 Task: Create a due date automation trigger when advanced on, on the wednesday before a card is due add dates without an incomplete due date at 11:00 AM.
Action: Mouse moved to (1136, 79)
Screenshot: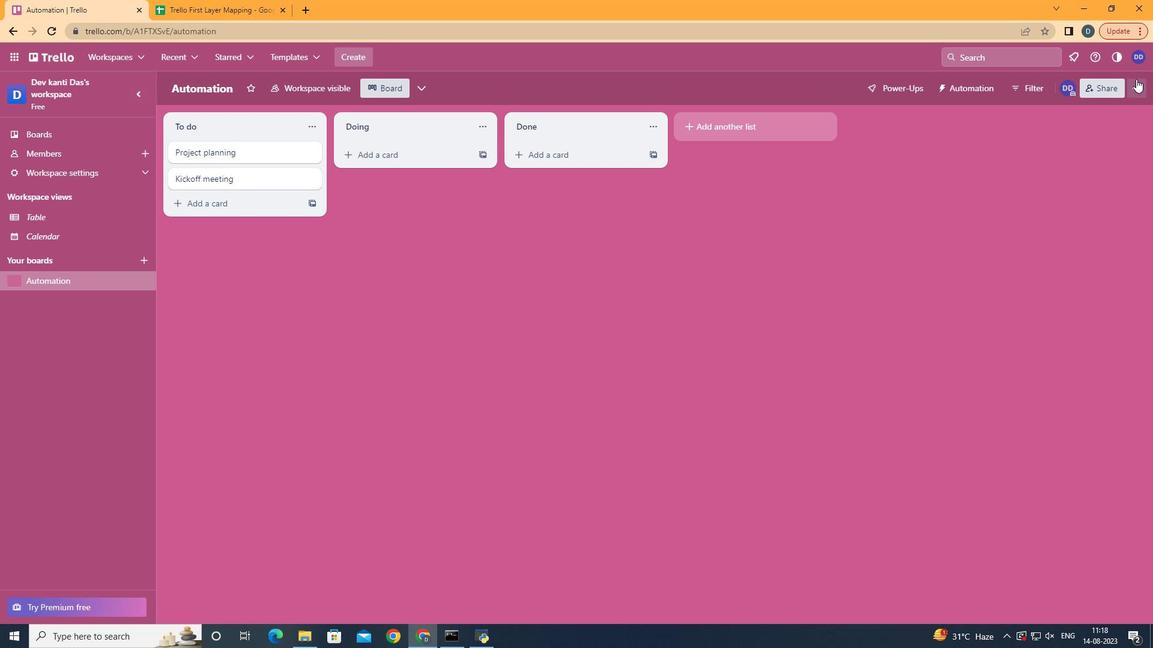 
Action: Mouse pressed left at (1136, 79)
Screenshot: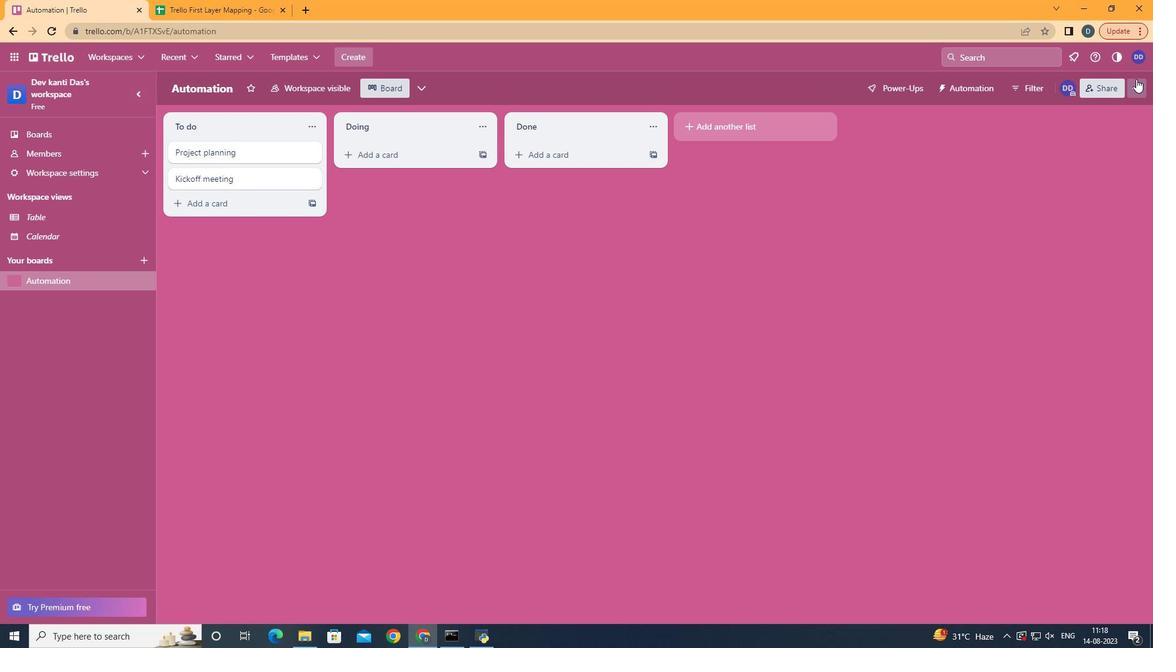 
Action: Mouse moved to (1077, 250)
Screenshot: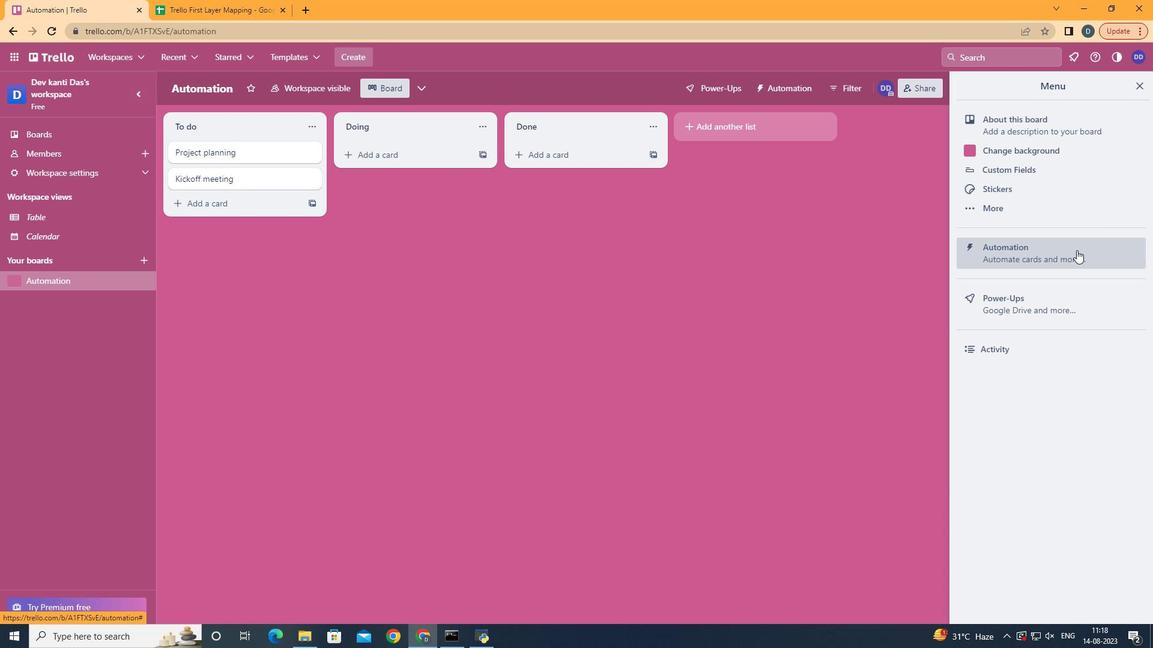 
Action: Mouse pressed left at (1077, 250)
Screenshot: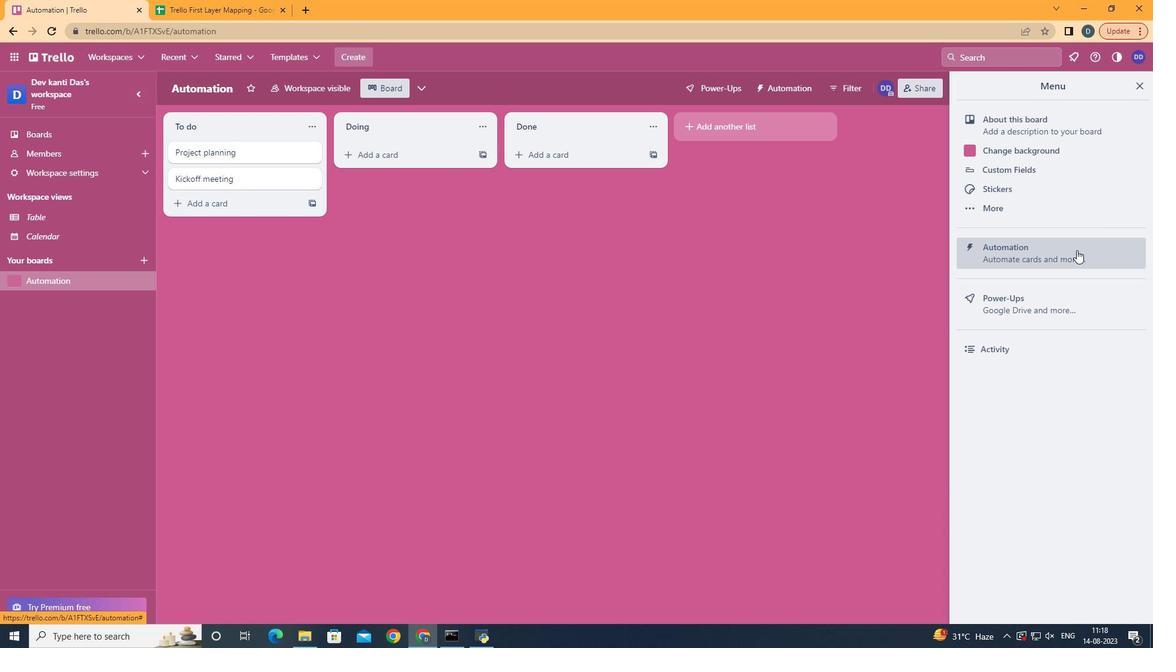 
Action: Mouse moved to (195, 239)
Screenshot: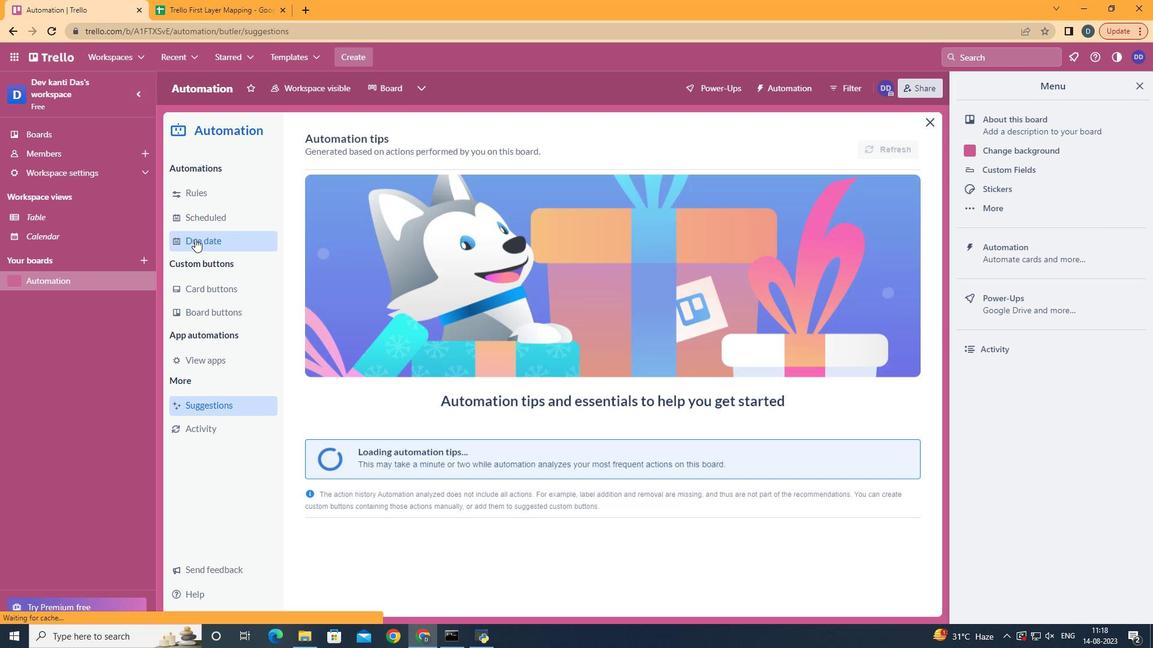 
Action: Mouse pressed left at (195, 239)
Screenshot: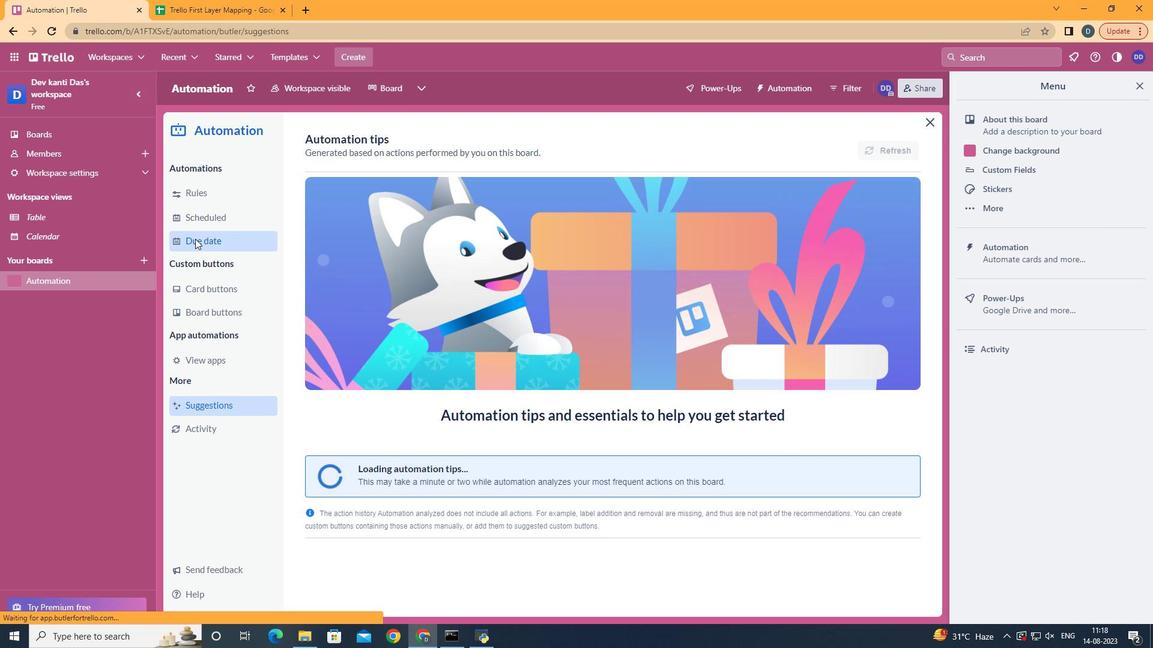 
Action: Mouse moved to (840, 147)
Screenshot: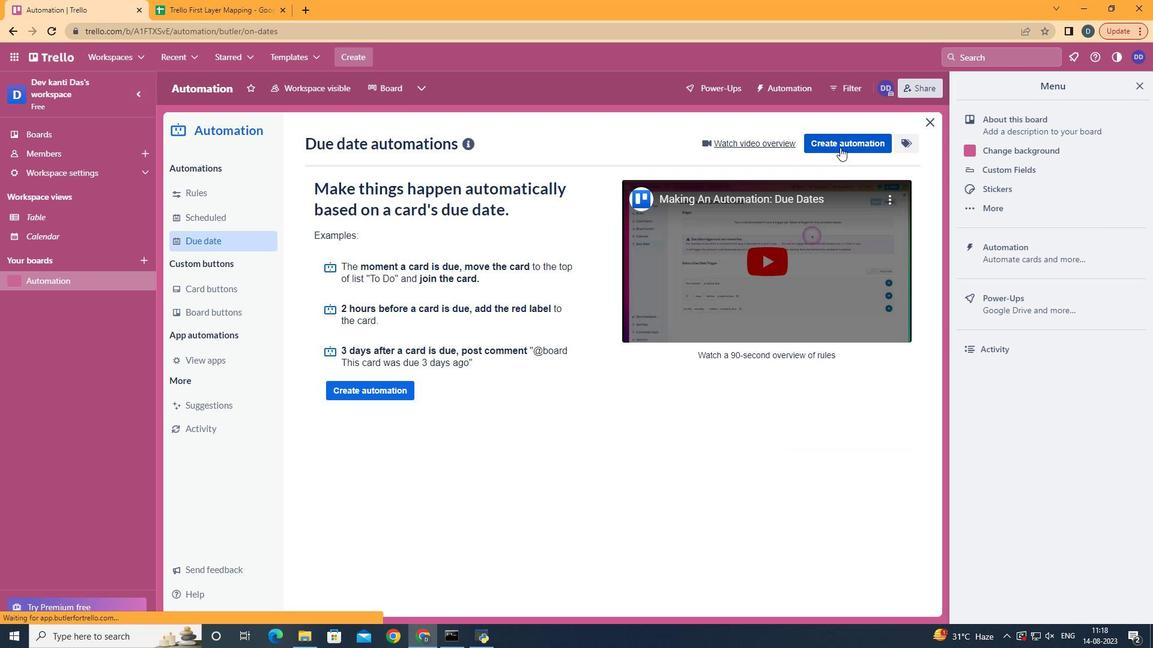 
Action: Mouse pressed left at (840, 147)
Screenshot: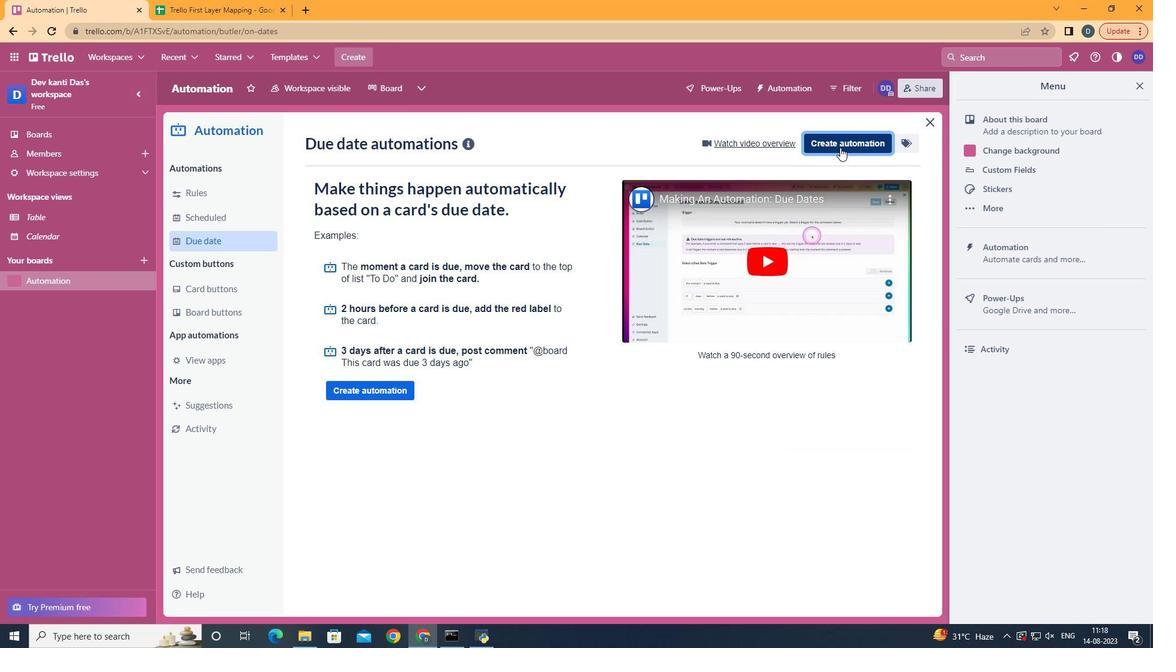 
Action: Mouse moved to (636, 269)
Screenshot: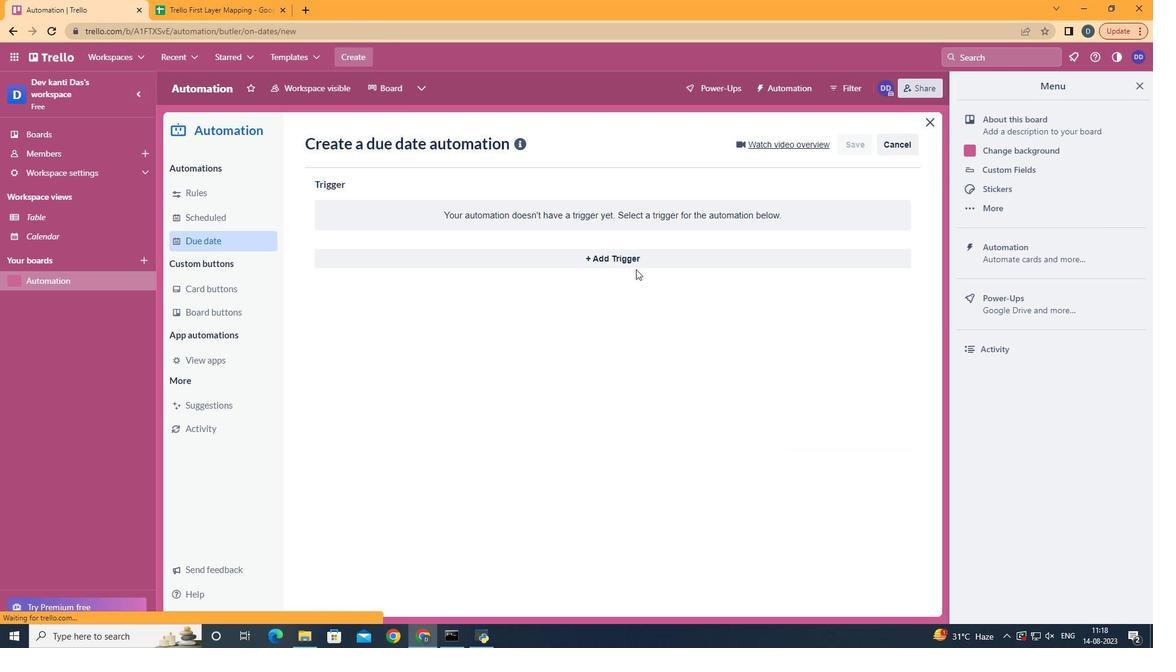 
Action: Mouse pressed left at (636, 269)
Screenshot: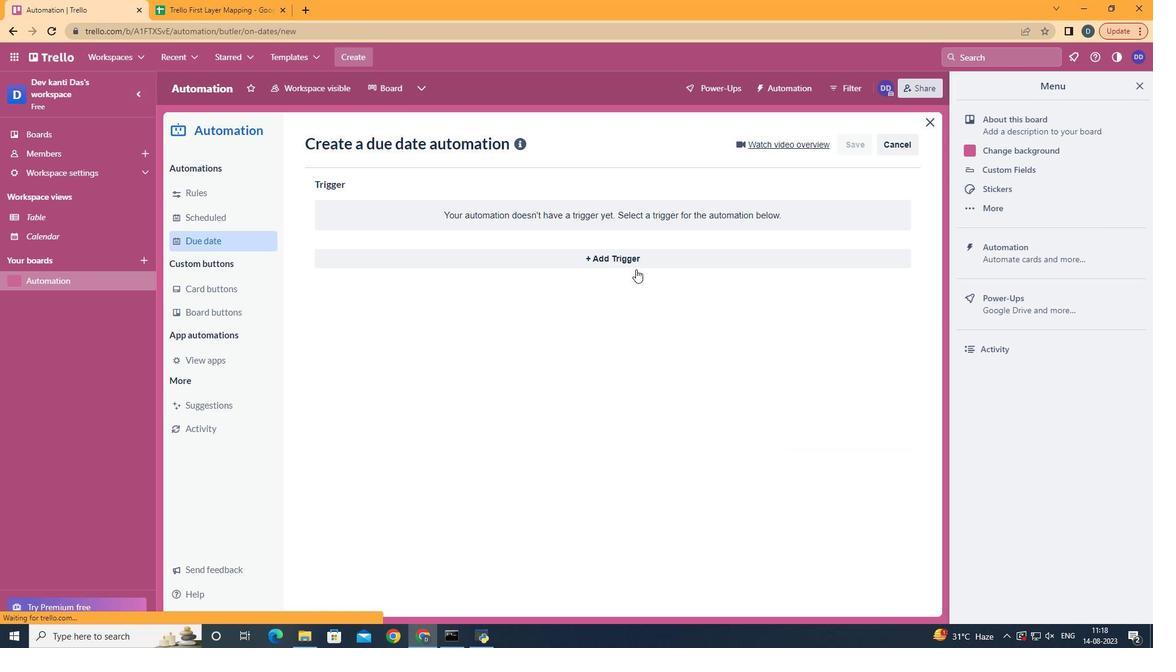 
Action: Mouse moved to (648, 260)
Screenshot: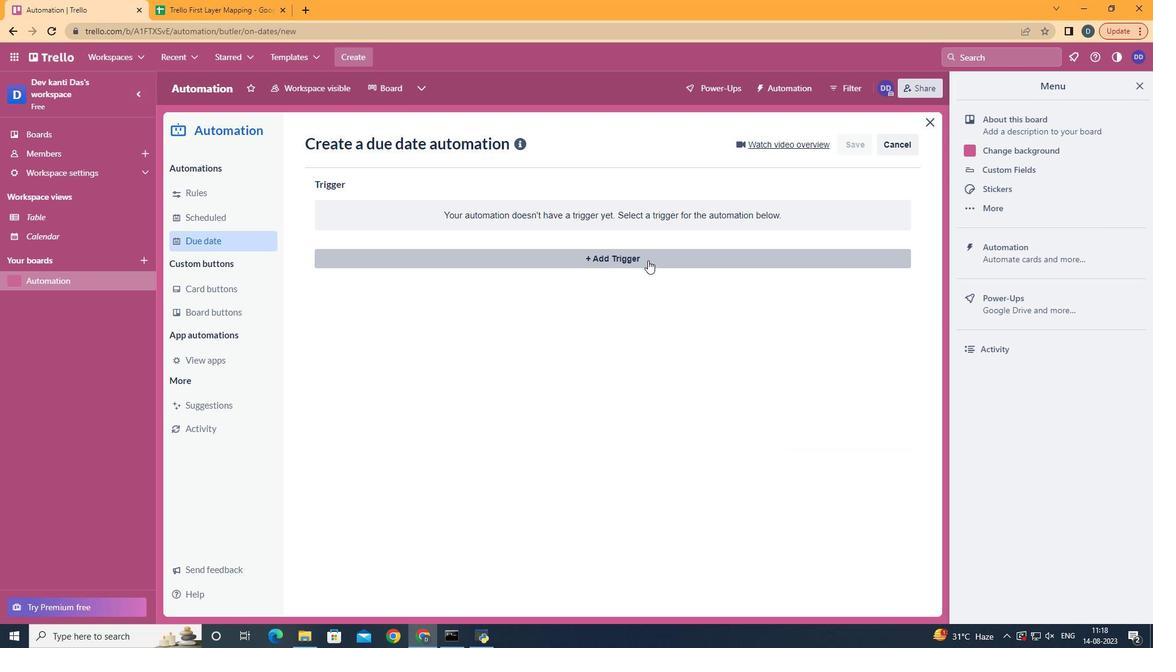 
Action: Mouse pressed left at (648, 260)
Screenshot: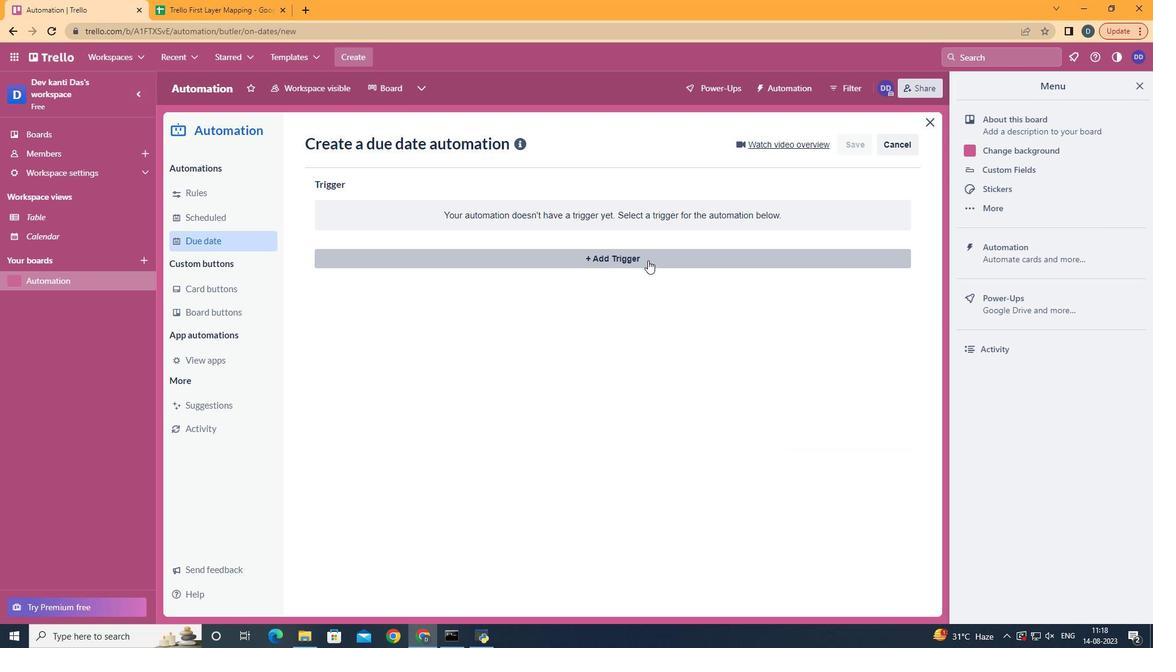 
Action: Mouse moved to (400, 359)
Screenshot: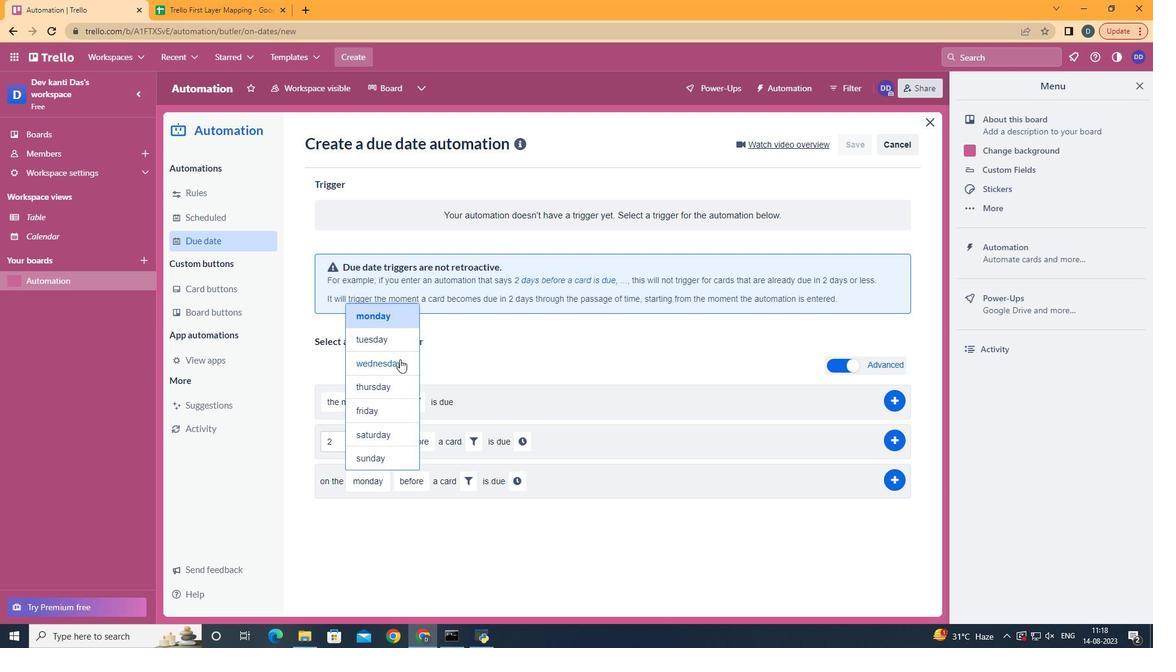 
Action: Mouse pressed left at (400, 359)
Screenshot: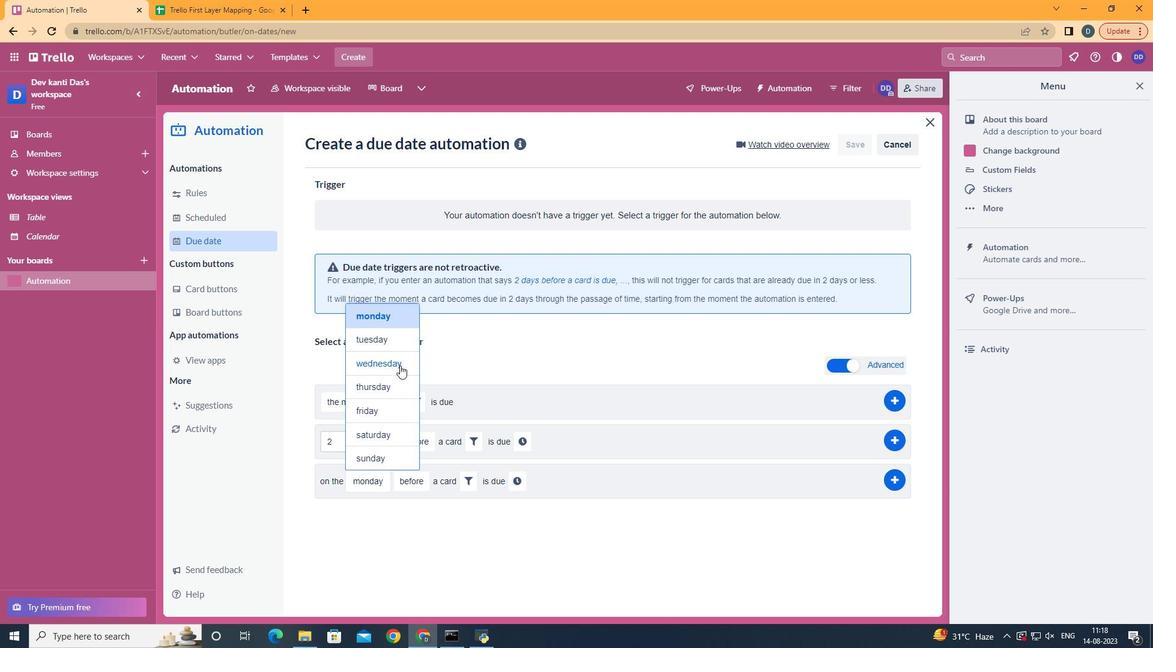 
Action: Mouse moved to (474, 487)
Screenshot: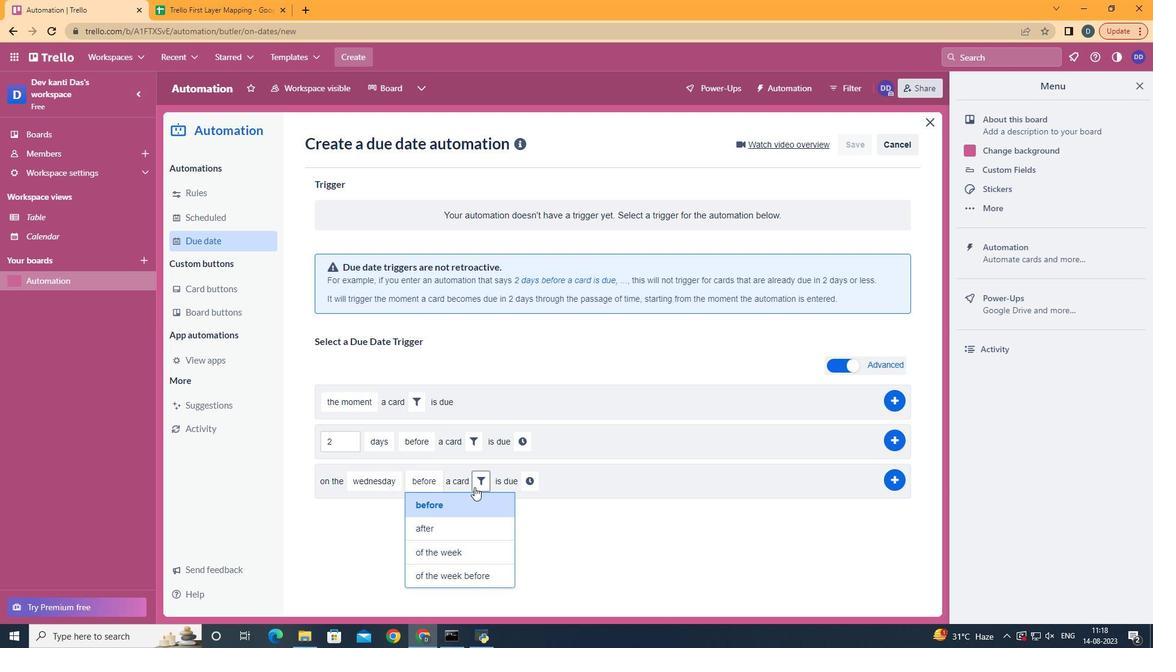 
Action: Mouse pressed left at (474, 487)
Screenshot: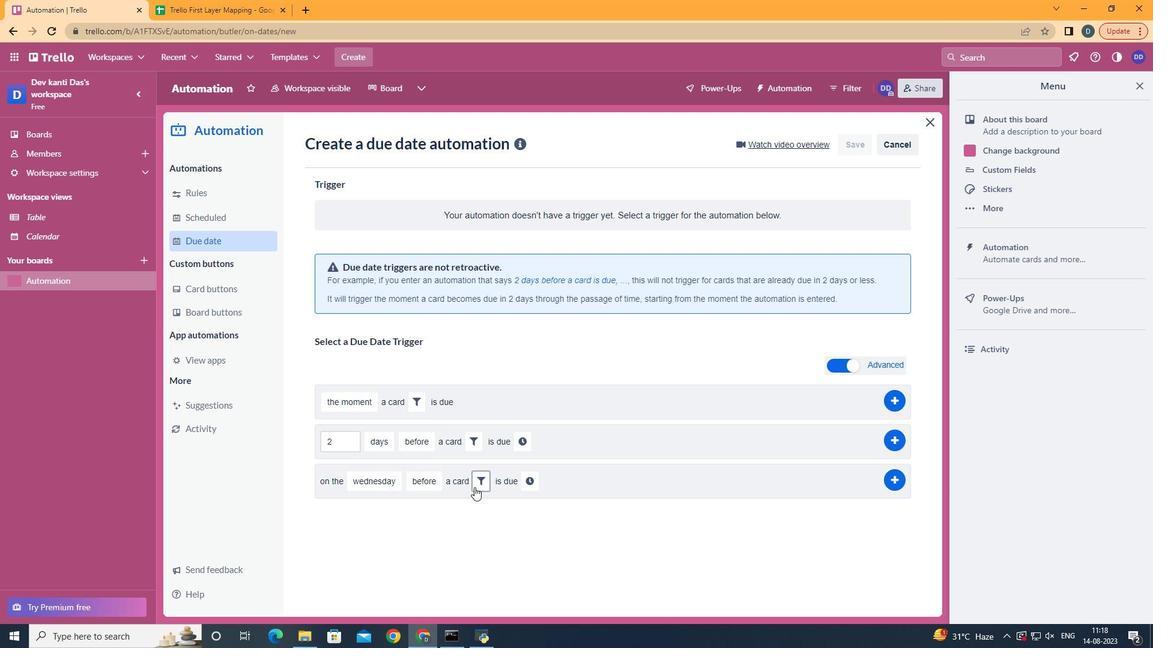
Action: Mouse moved to (555, 522)
Screenshot: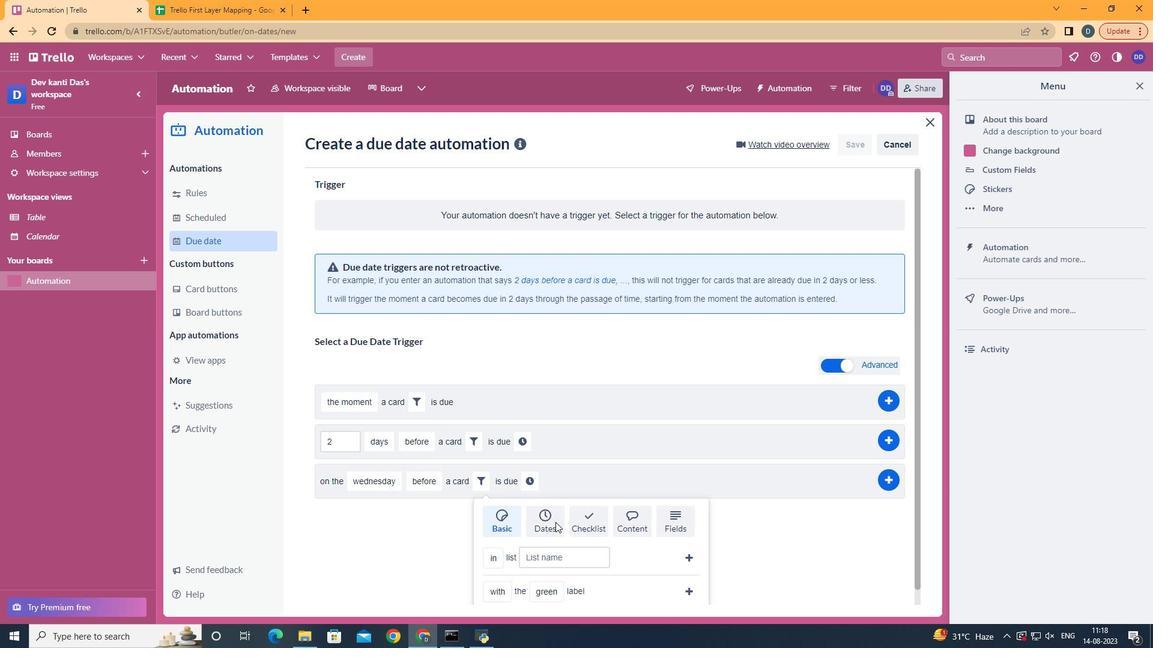 
Action: Mouse pressed left at (555, 522)
Screenshot: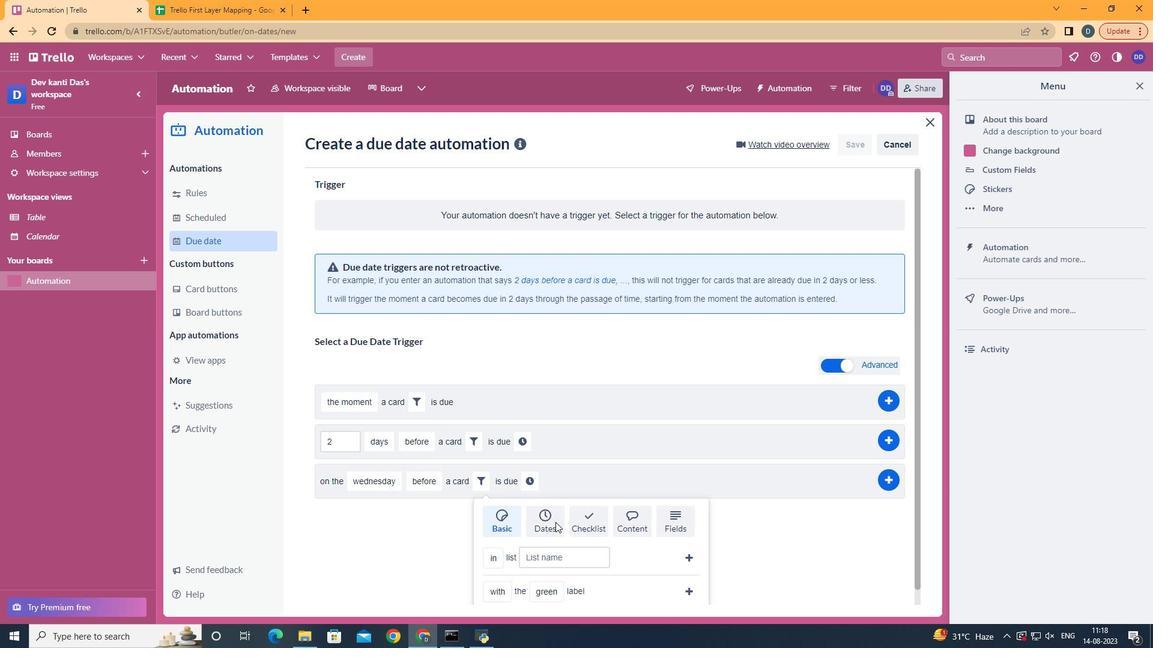 
Action: Mouse moved to (556, 523)
Screenshot: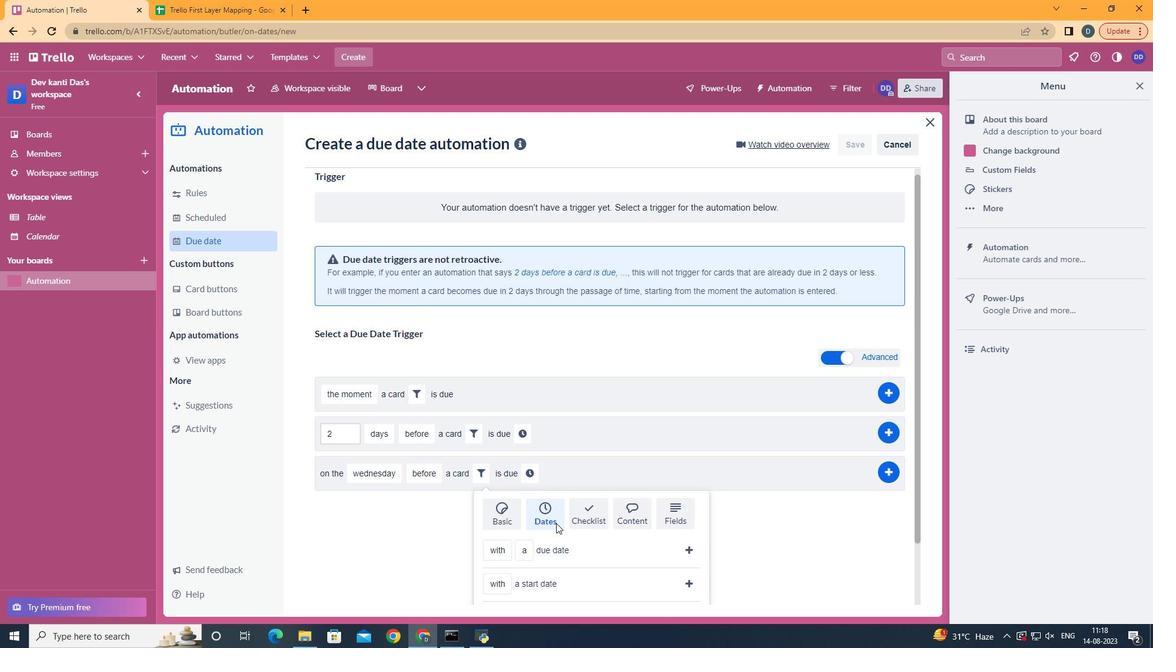 
Action: Mouse scrolled (556, 523) with delta (0, 0)
Screenshot: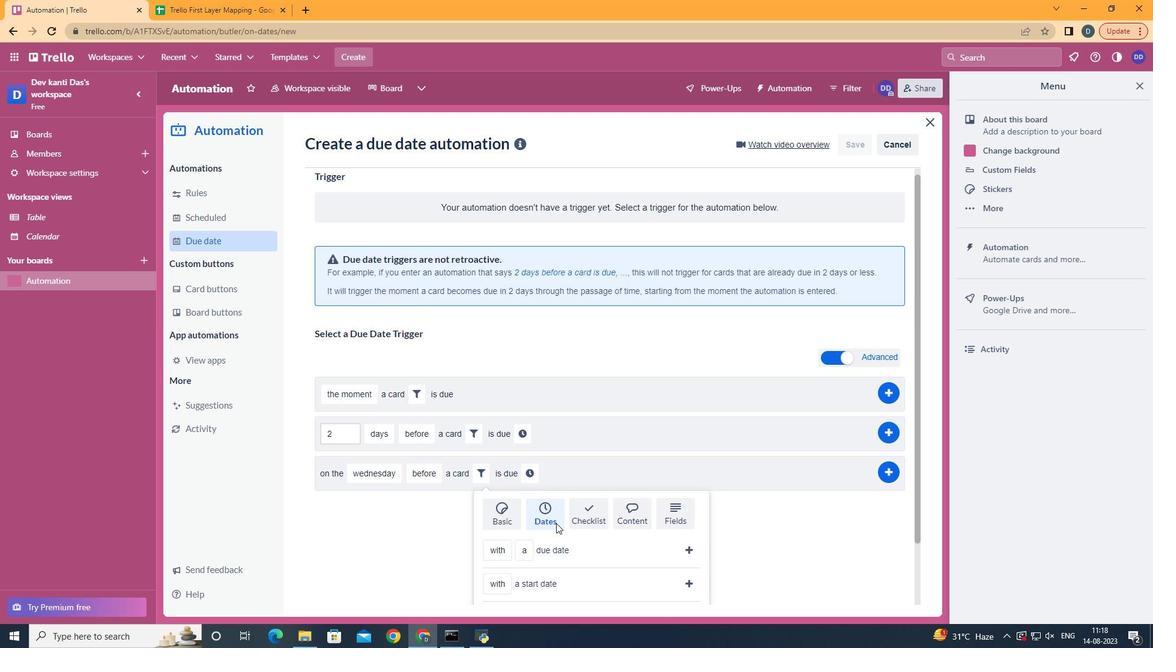 
Action: Mouse scrolled (556, 523) with delta (0, 0)
Screenshot: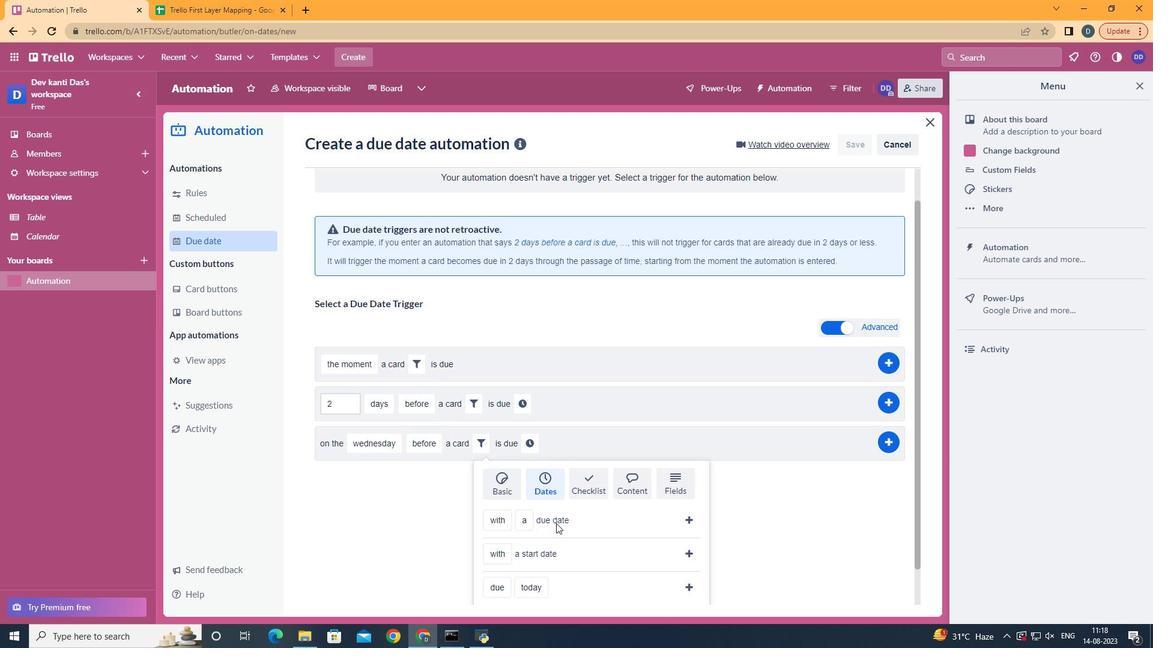 
Action: Mouse scrolled (556, 523) with delta (0, 0)
Screenshot: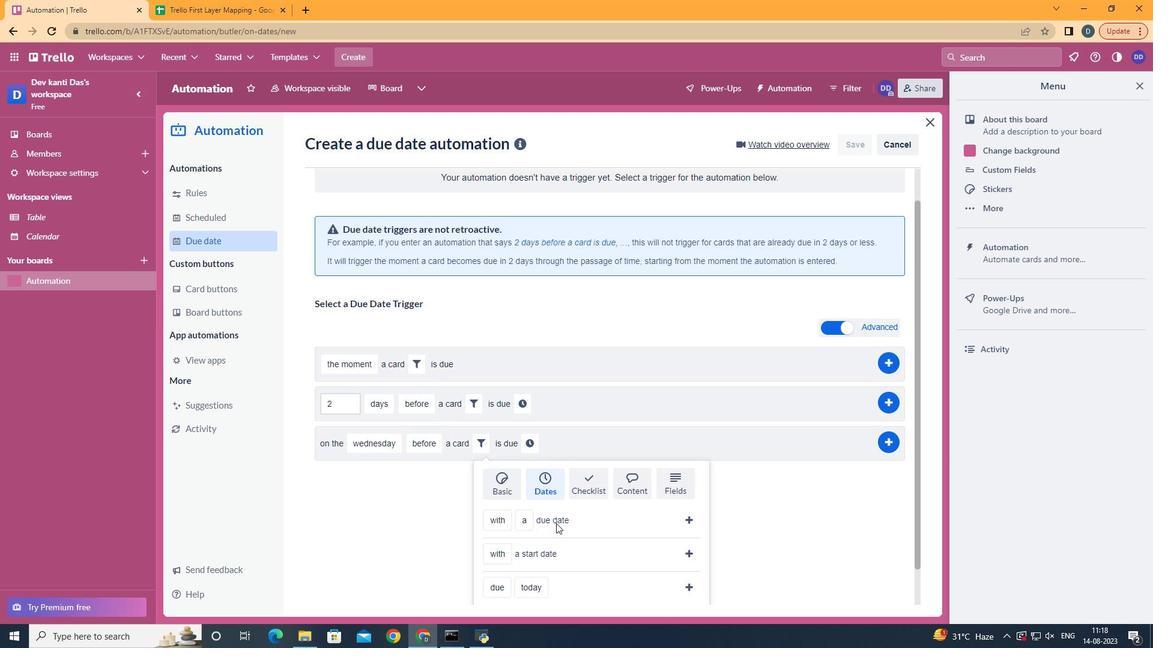 
Action: Mouse scrolled (556, 523) with delta (0, 0)
Screenshot: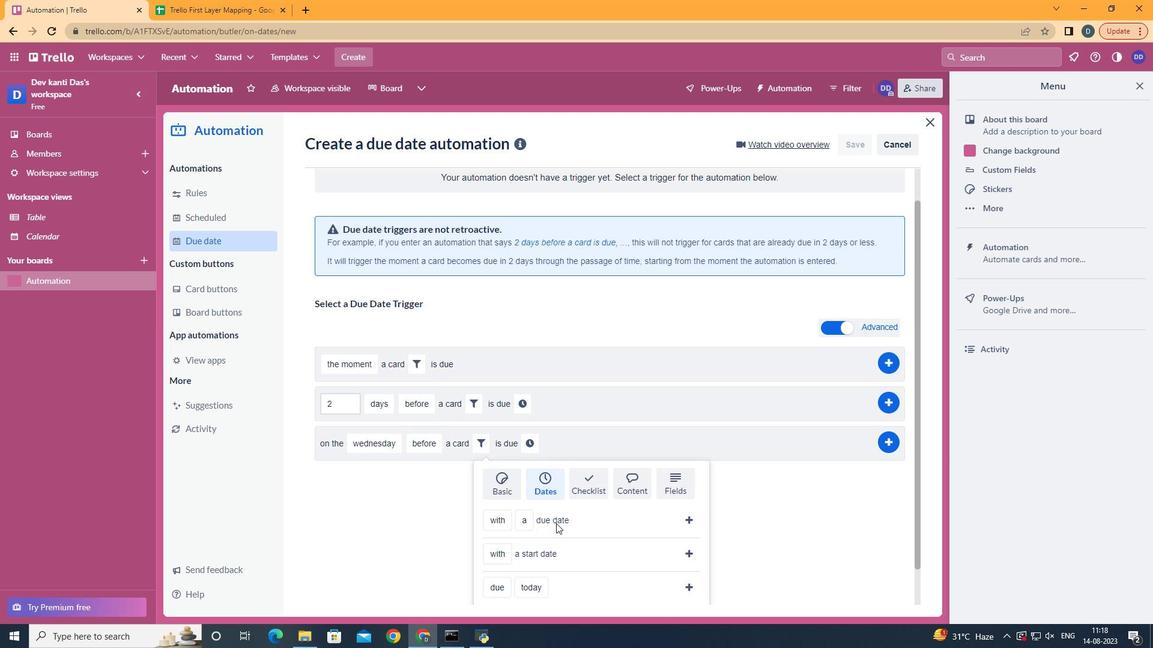 
Action: Mouse moved to (514, 528)
Screenshot: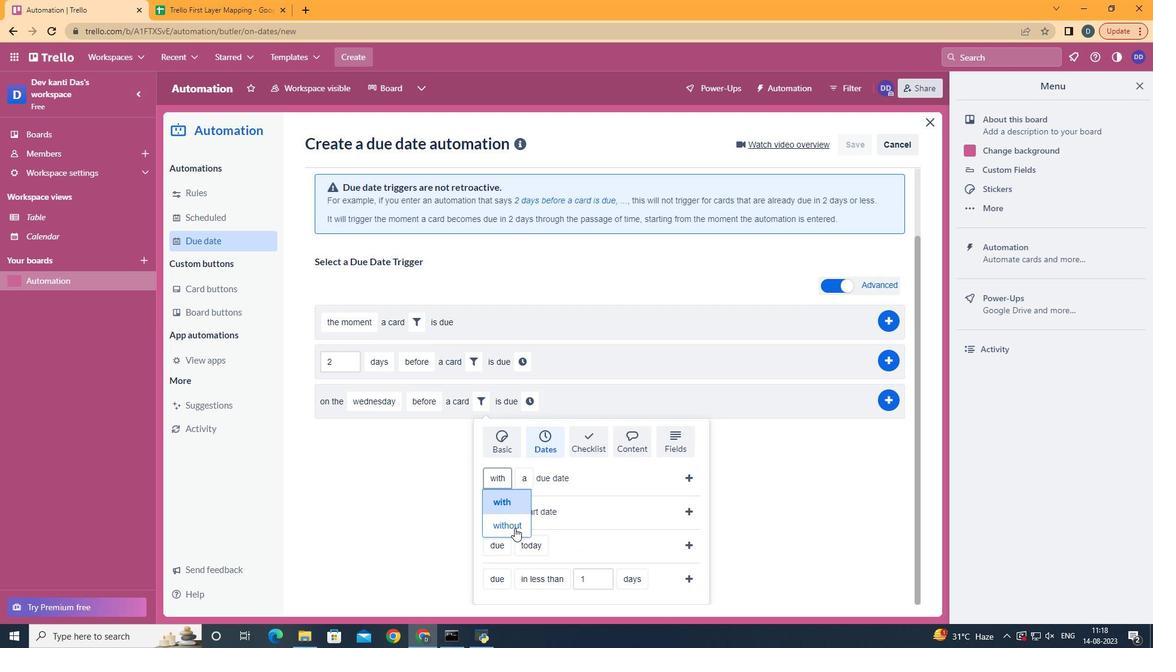 
Action: Mouse pressed left at (514, 528)
Screenshot: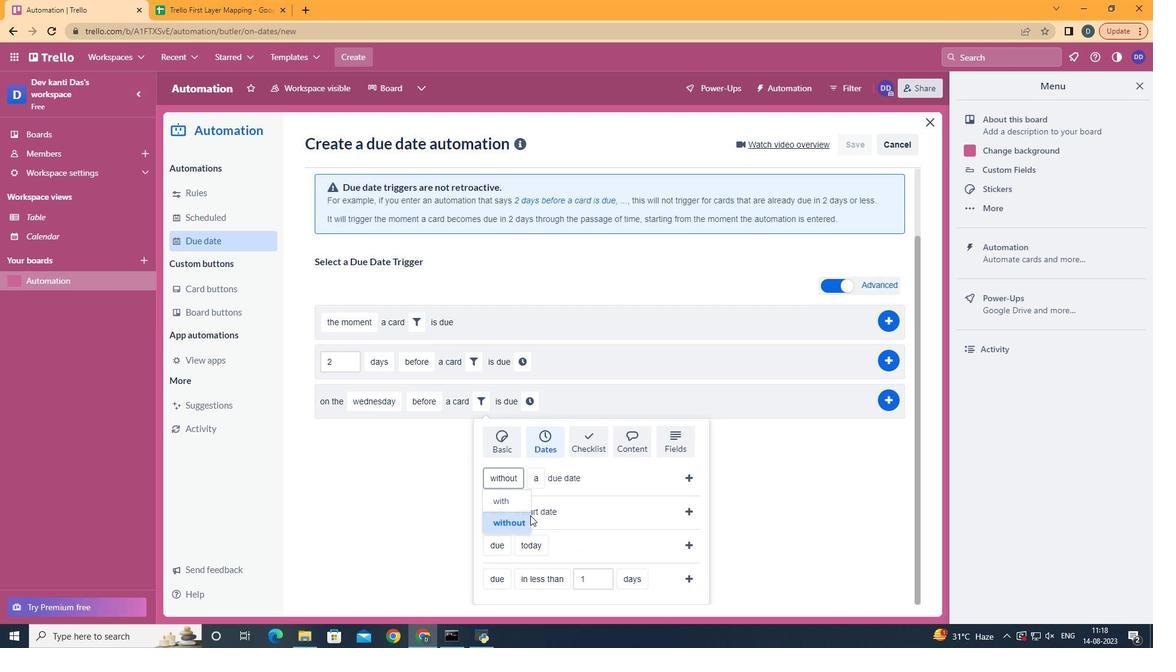 
Action: Mouse moved to (562, 544)
Screenshot: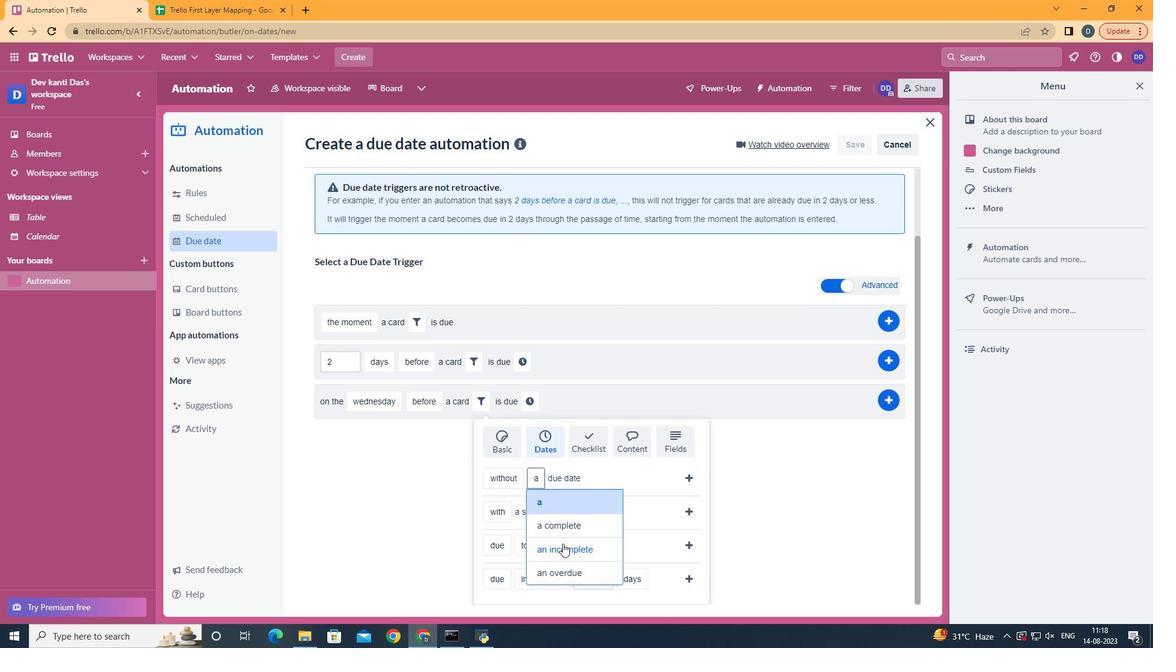 
Action: Mouse pressed left at (562, 544)
Screenshot: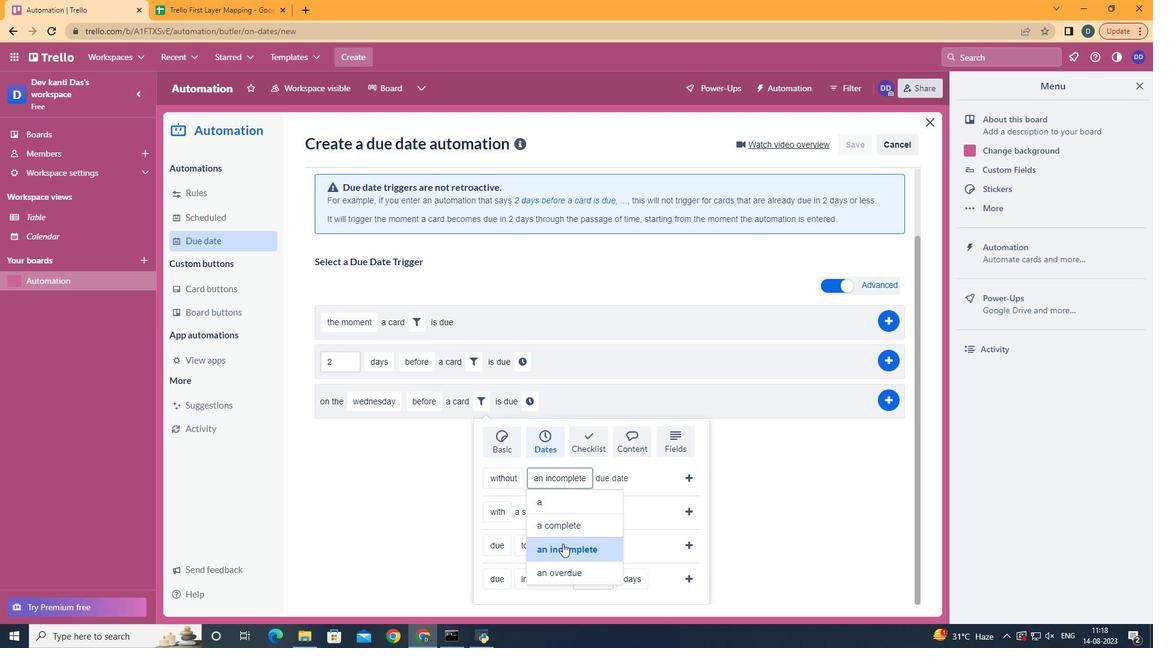 
Action: Mouse moved to (691, 478)
Screenshot: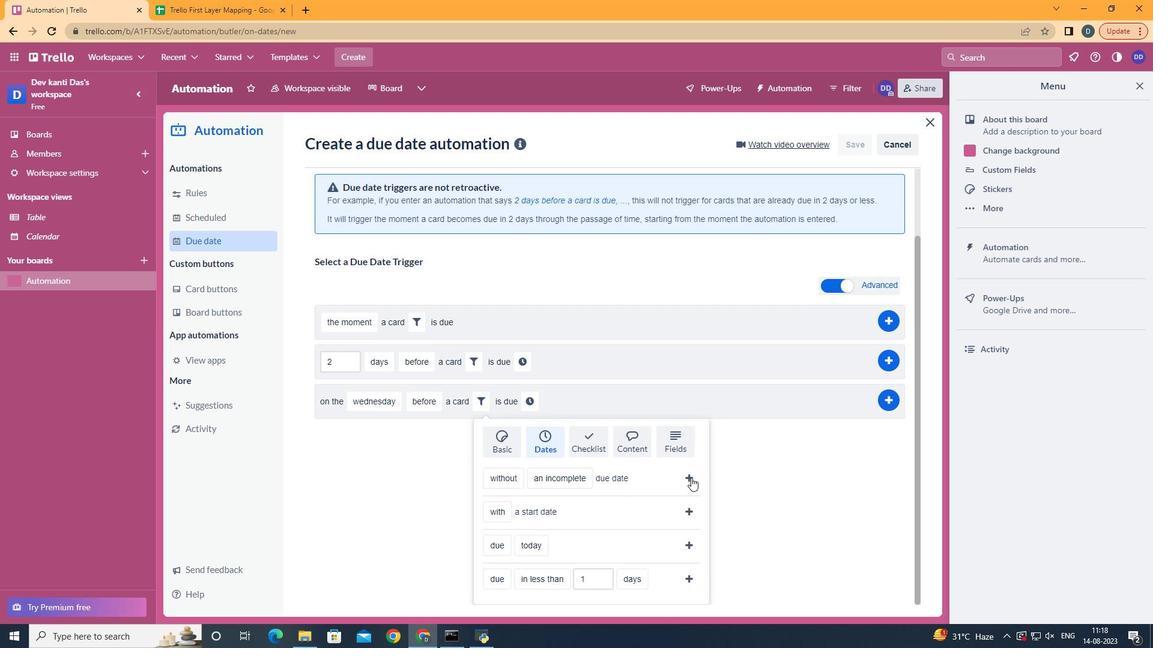 
Action: Mouse pressed left at (691, 478)
Screenshot: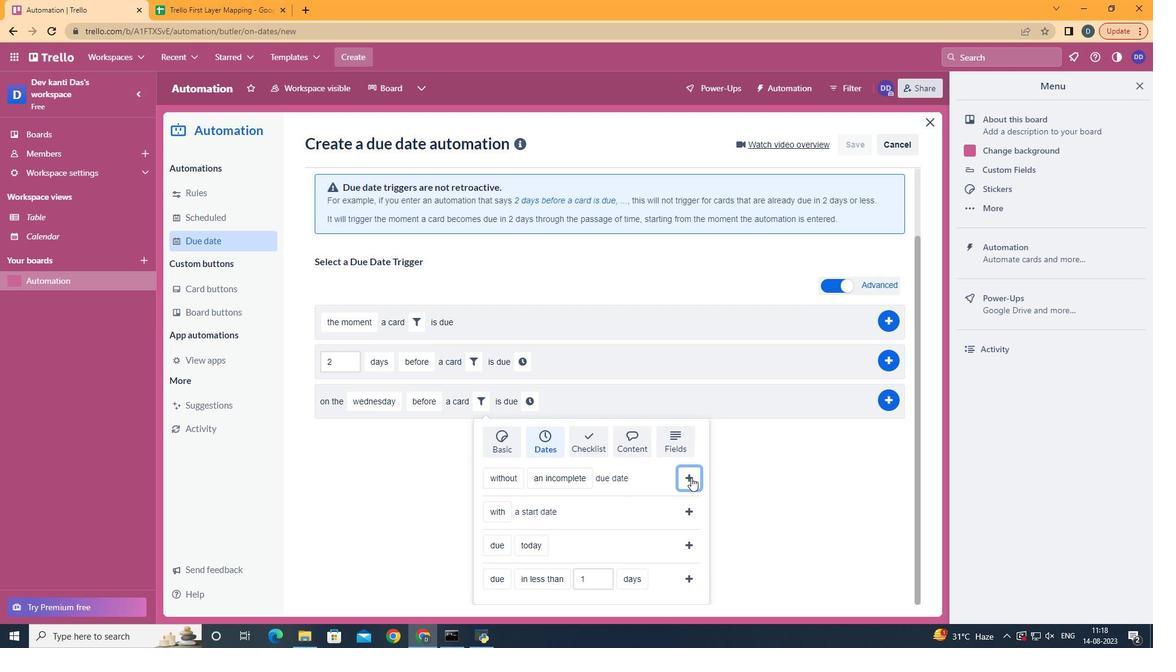 
Action: Mouse moved to (674, 493)
Screenshot: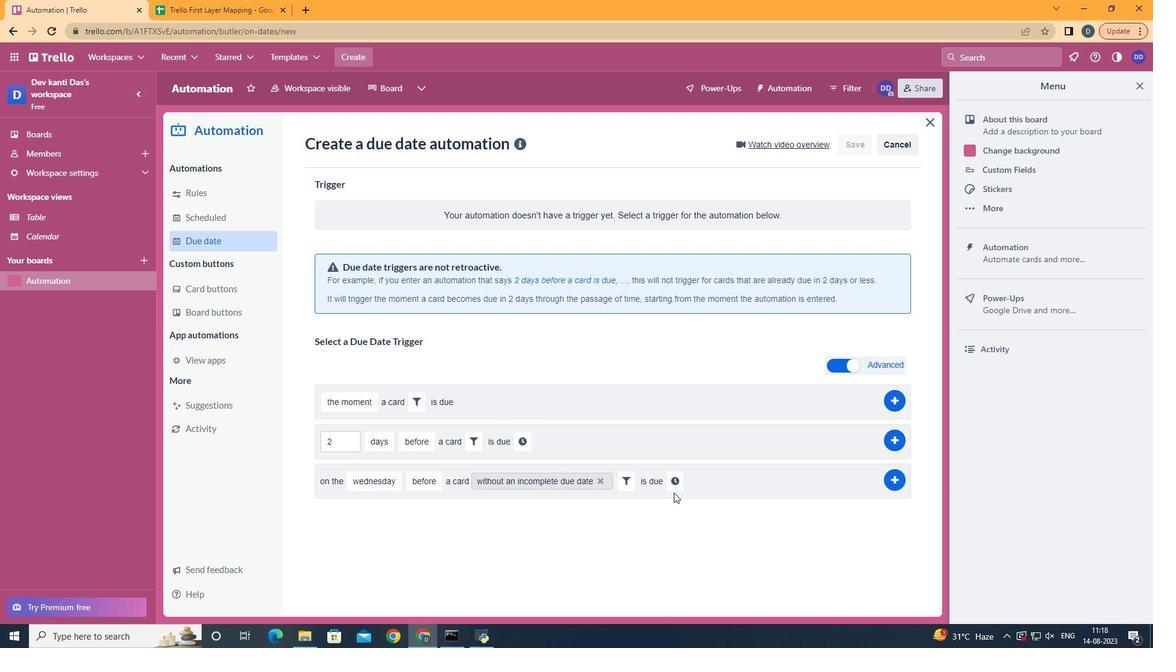 
Action: Mouse pressed left at (674, 493)
Screenshot: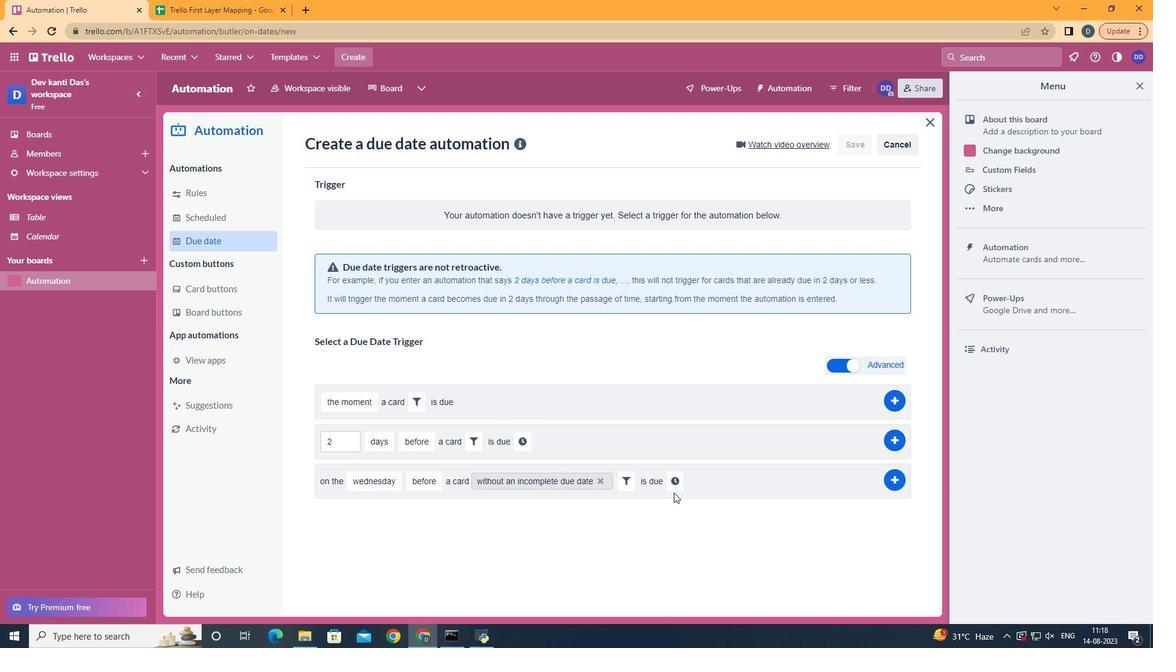 
Action: Mouse moved to (678, 482)
Screenshot: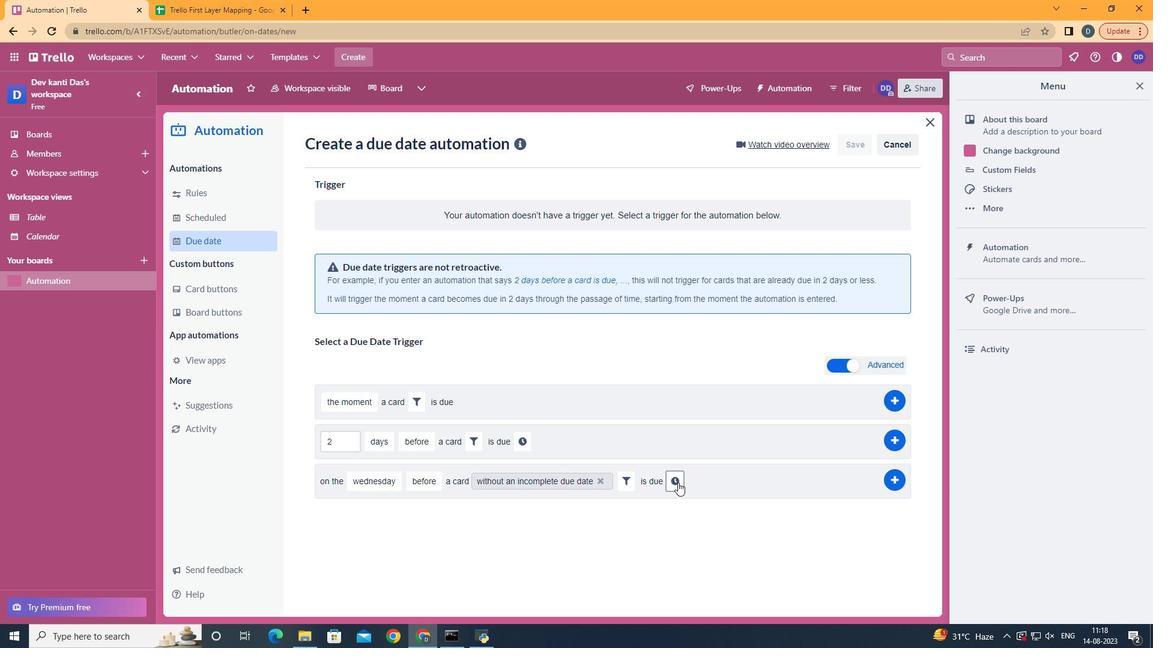 
Action: Mouse pressed left at (678, 482)
Screenshot: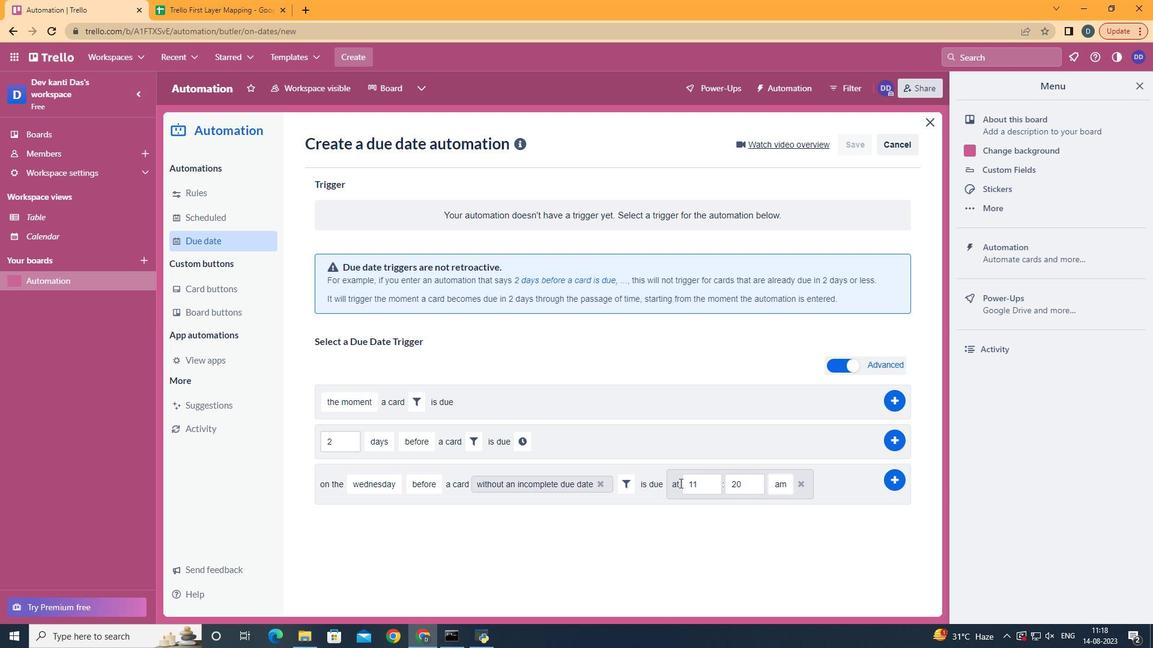 
Action: Mouse moved to (740, 487)
Screenshot: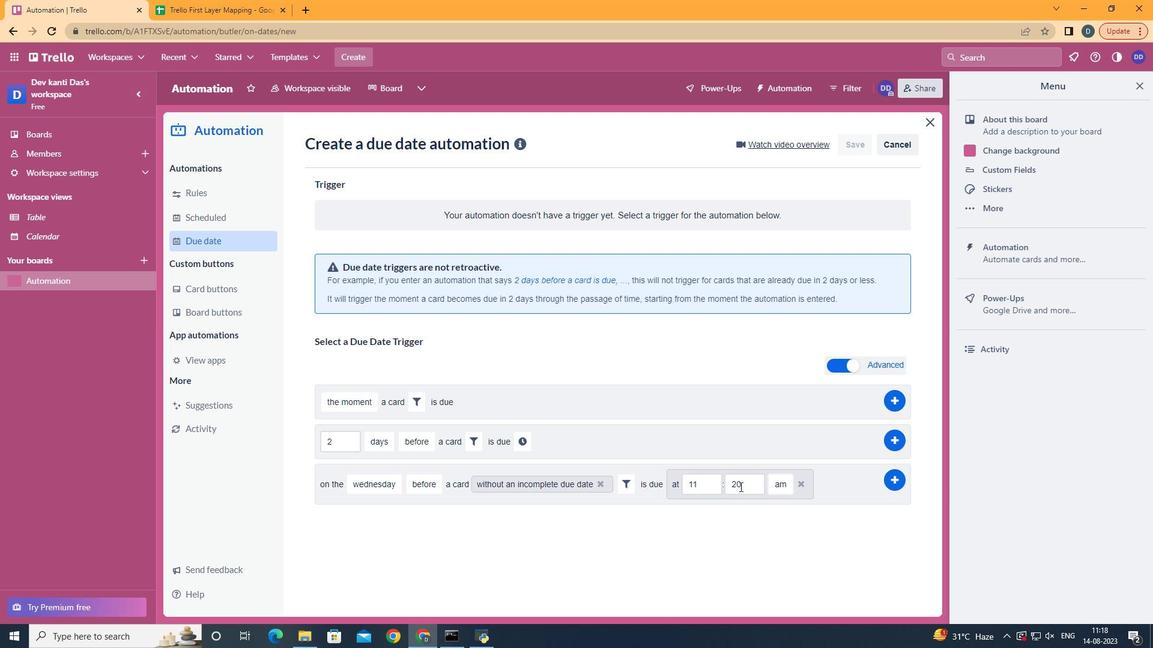 
Action: Mouse pressed left at (740, 487)
Screenshot: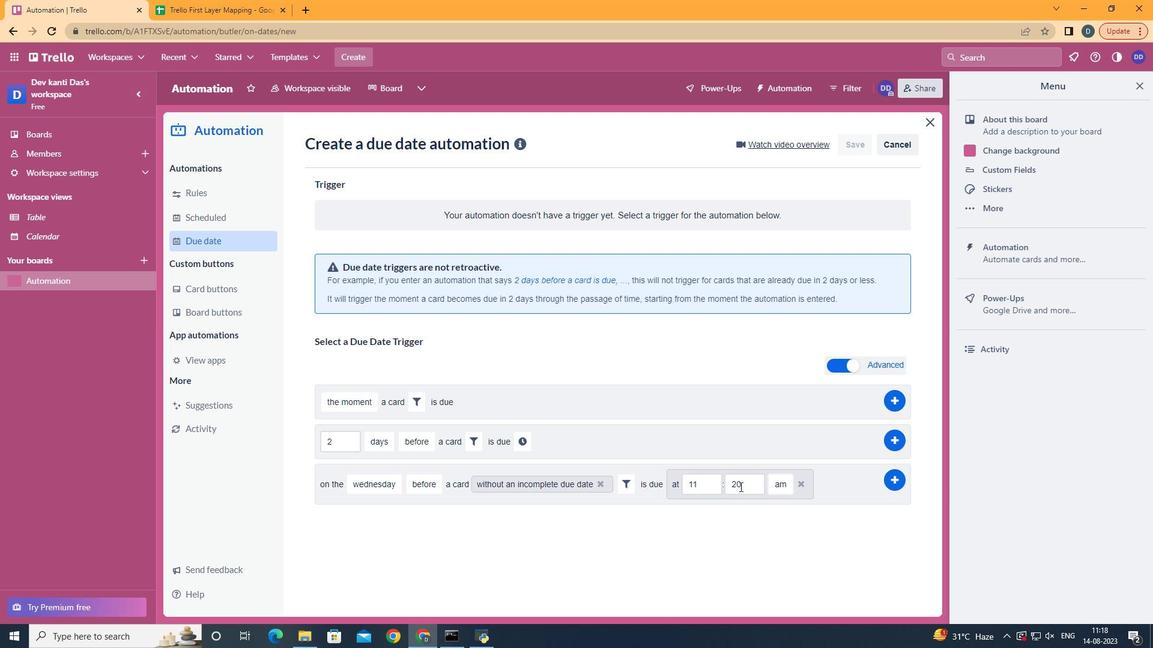 
Action: Key pressed <Key.backspace><Key.backspace>00
Screenshot: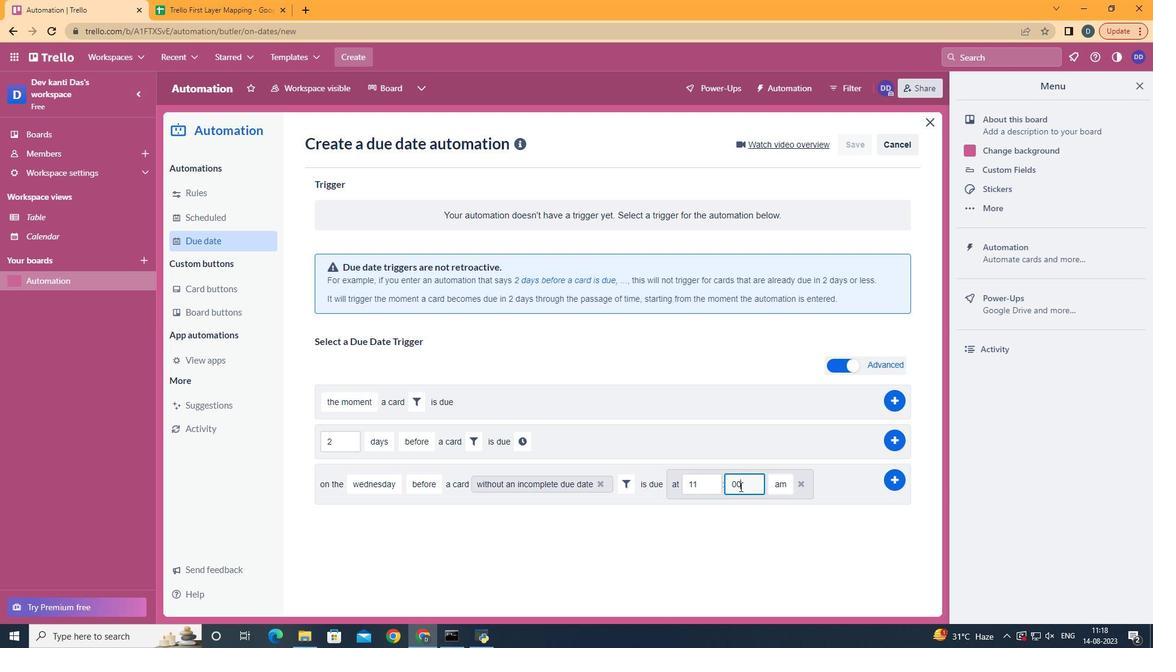 
Action: Mouse moved to (883, 479)
Screenshot: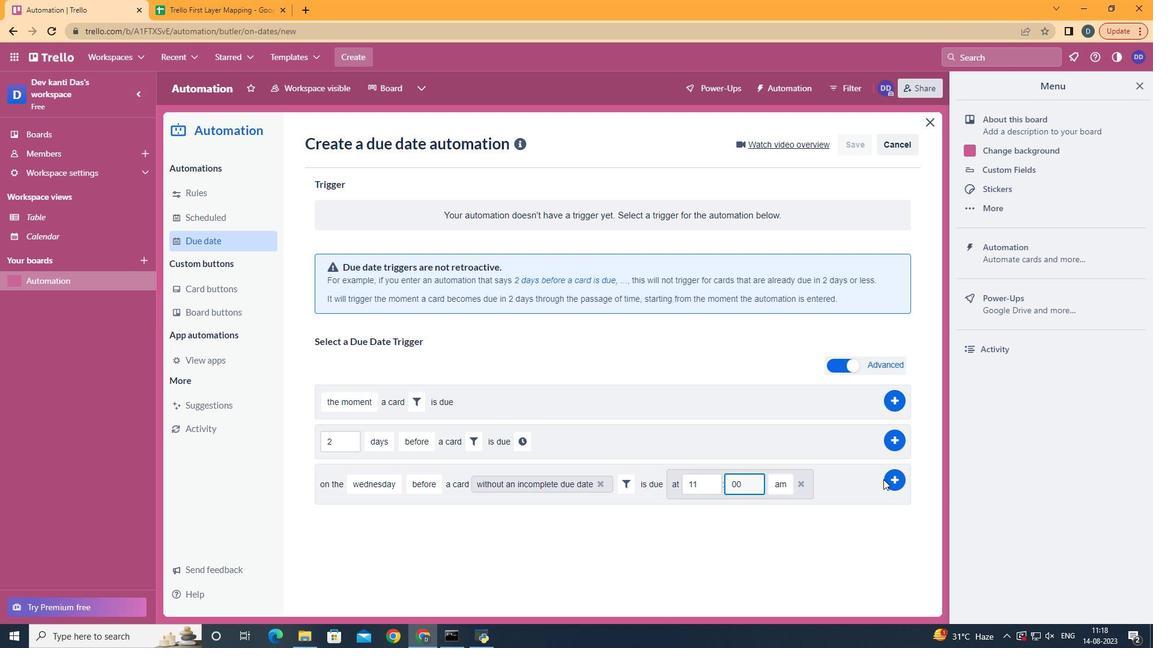 
Action: Mouse pressed left at (883, 479)
Screenshot: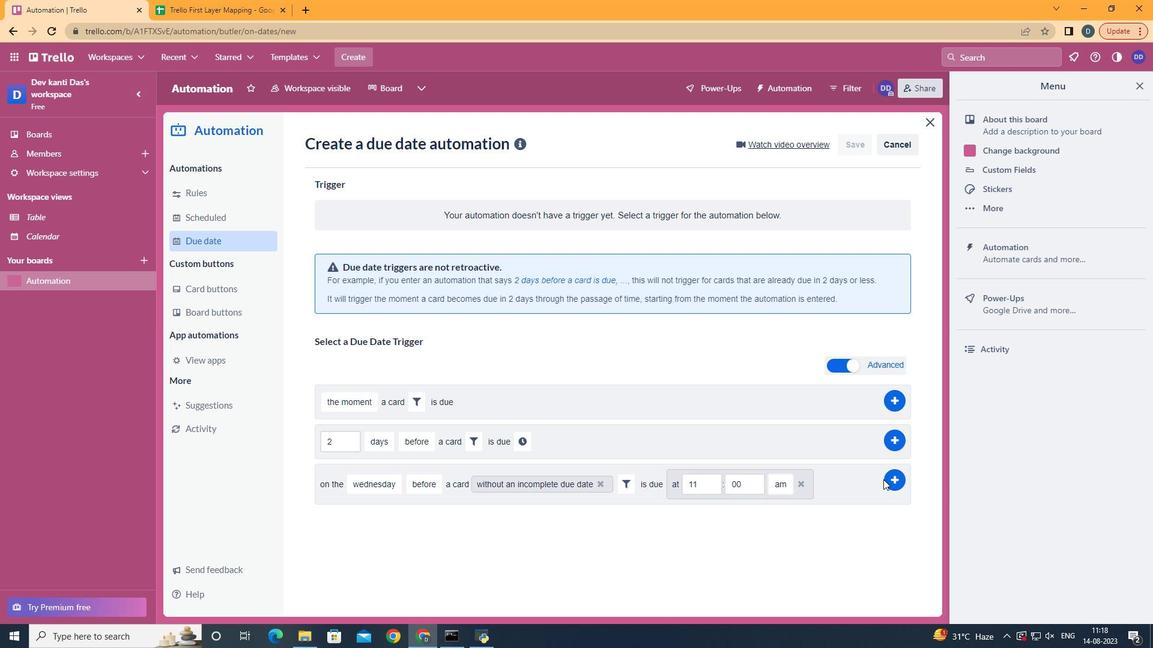 
Action: Mouse moved to (892, 479)
Screenshot: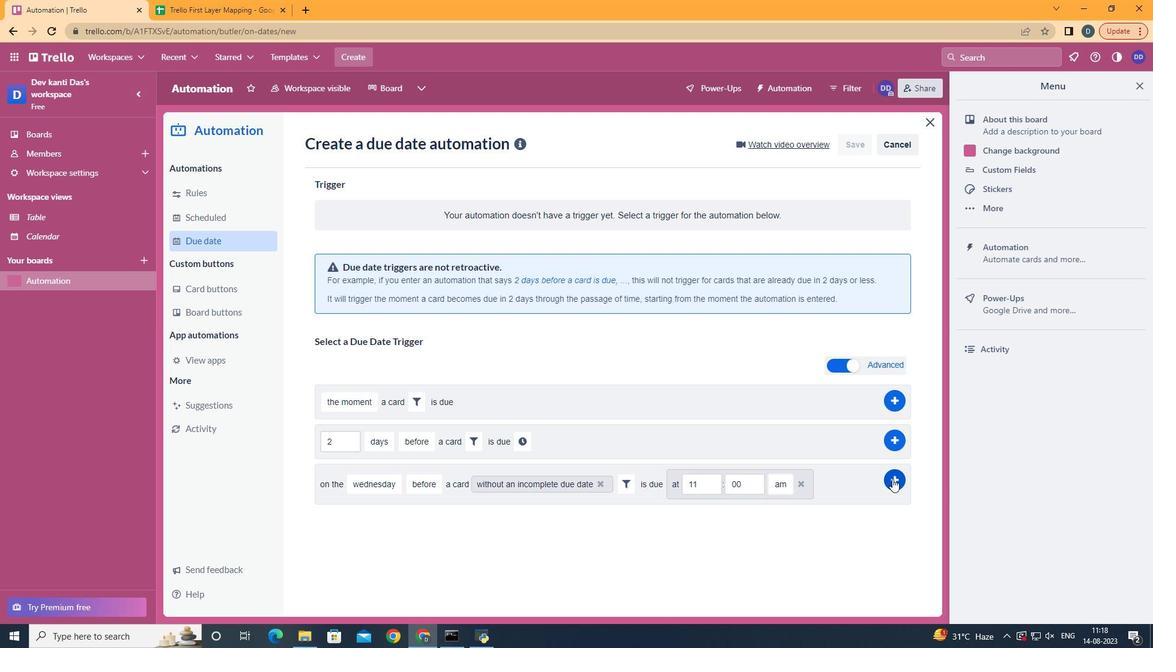 
Action: Mouse pressed left at (892, 479)
Screenshot: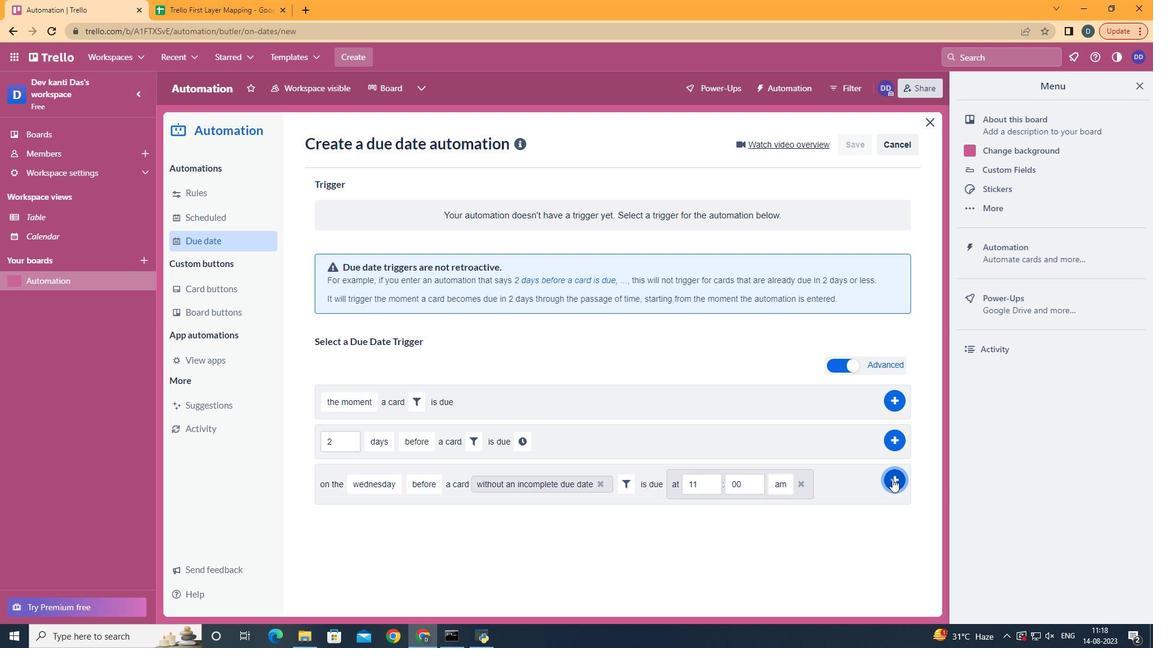 
